 Task: Set the "RIST reorder buffer (ms)" for "RIST INPUT" to 70.
Action: Mouse moved to (106, 14)
Screenshot: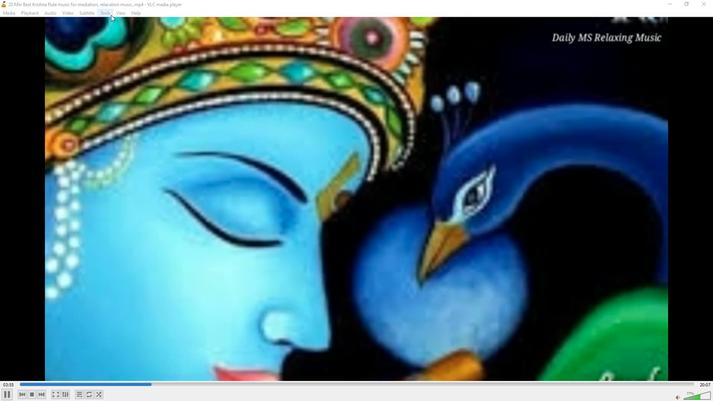 
Action: Mouse pressed left at (106, 14)
Screenshot: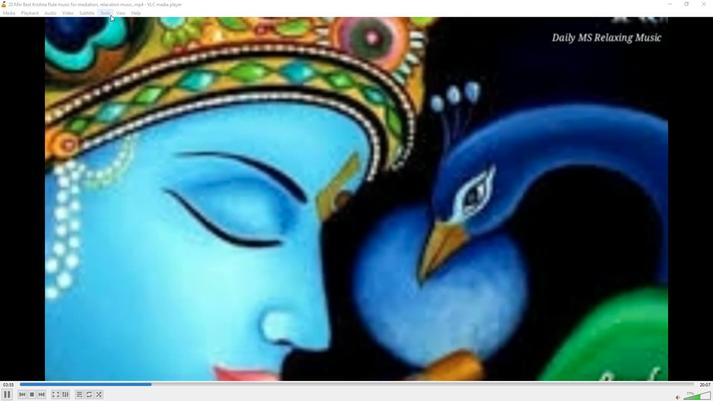 
Action: Mouse moved to (119, 103)
Screenshot: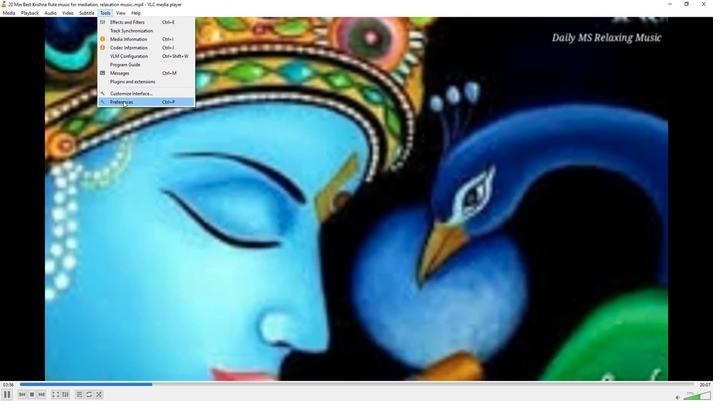 
Action: Mouse pressed left at (119, 103)
Screenshot: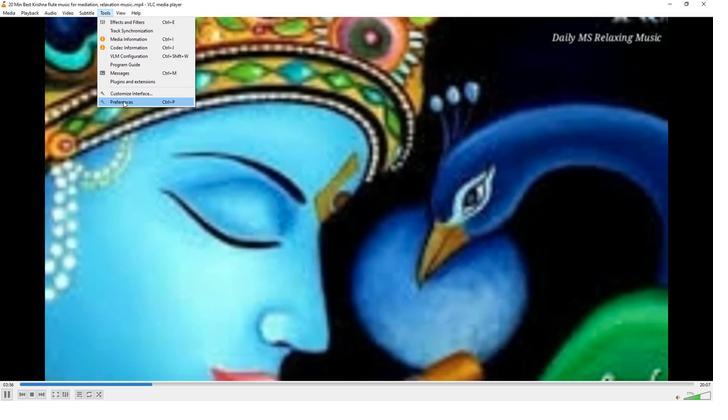 
Action: Mouse moved to (237, 339)
Screenshot: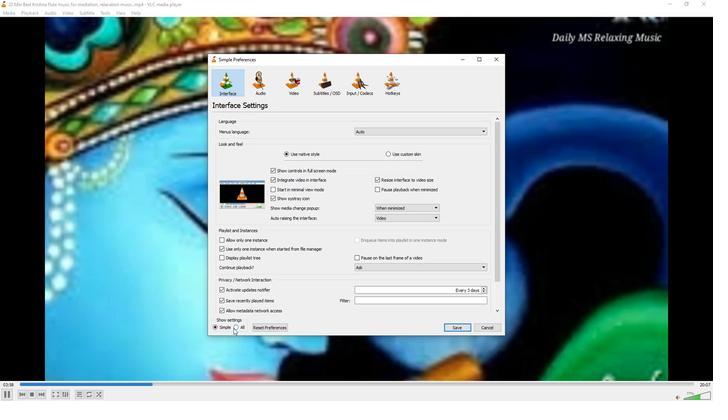 
Action: Mouse pressed left at (237, 339)
Screenshot: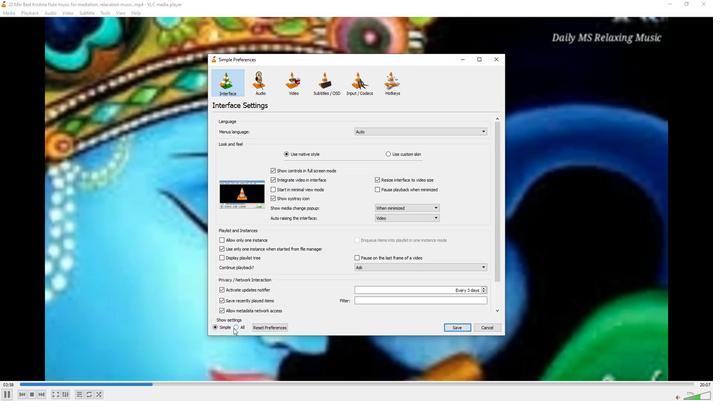 
Action: Mouse moved to (228, 206)
Screenshot: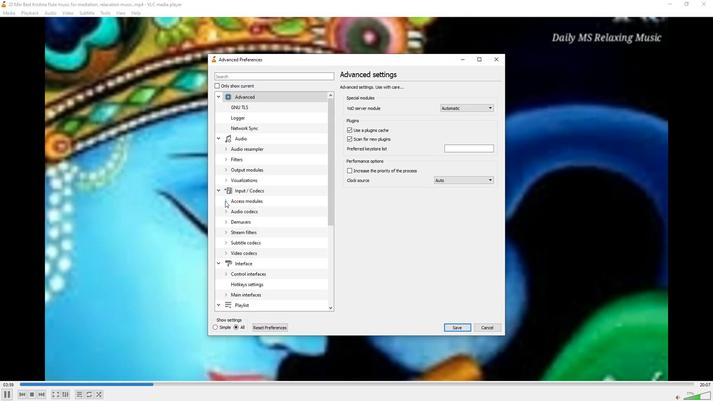 
Action: Mouse pressed left at (228, 206)
Screenshot: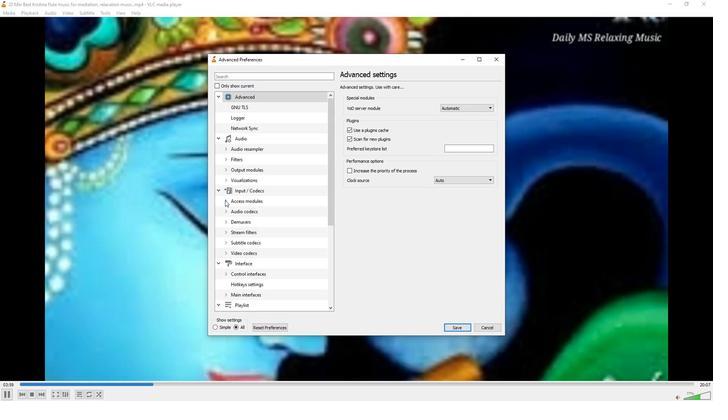 
Action: Mouse moved to (246, 261)
Screenshot: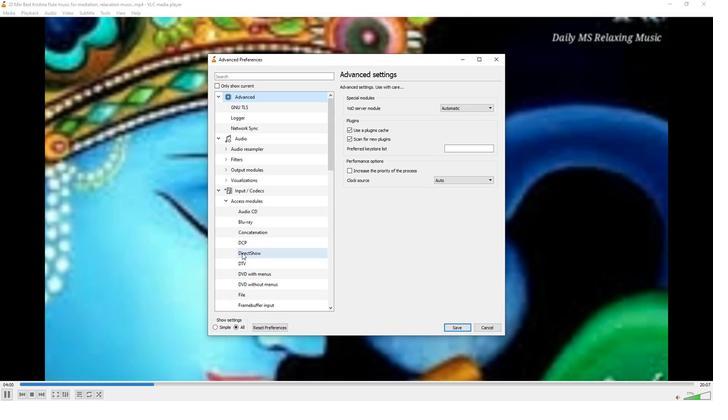 
Action: Mouse scrolled (246, 261) with delta (0, 0)
Screenshot: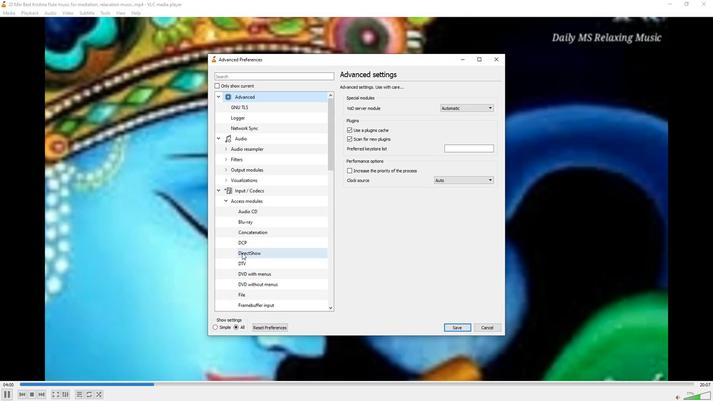 
Action: Mouse moved to (250, 291)
Screenshot: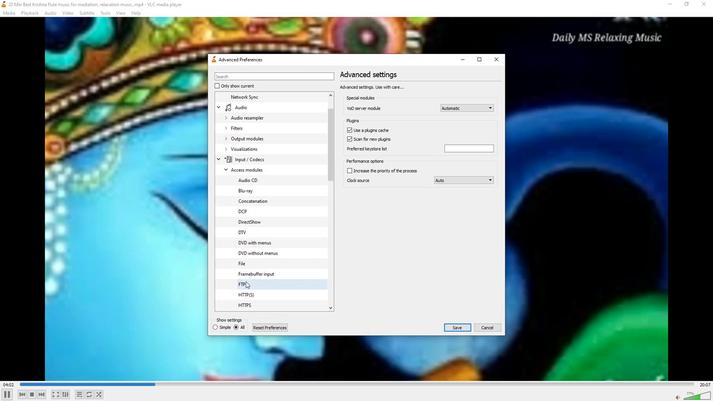 
Action: Mouse scrolled (250, 290) with delta (0, 0)
Screenshot: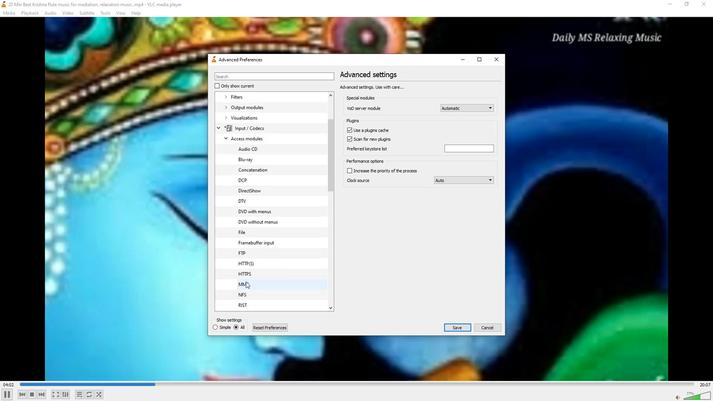 
Action: Mouse moved to (252, 317)
Screenshot: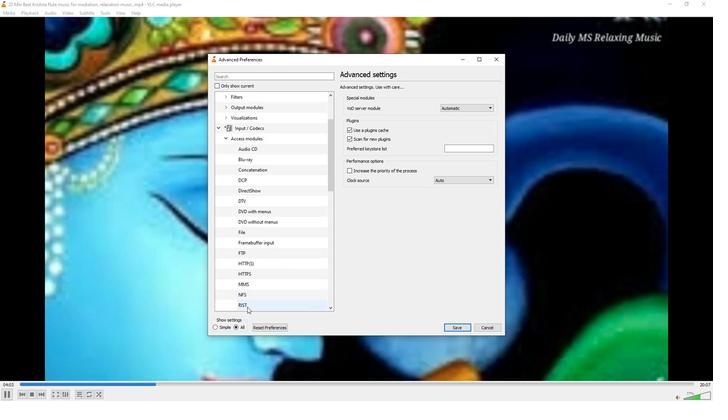 
Action: Mouse pressed left at (252, 317)
Screenshot: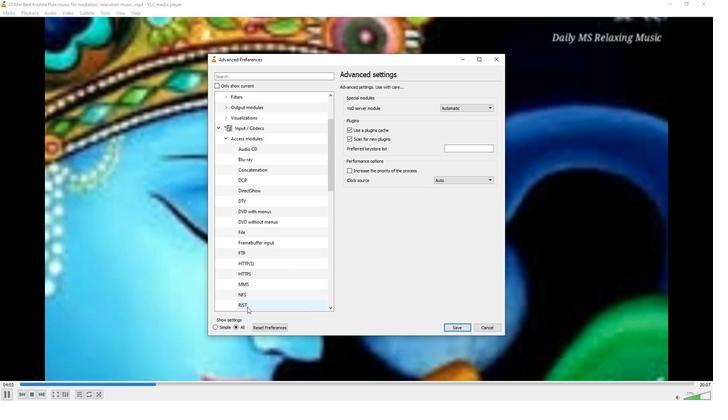 
Action: Mouse moved to (518, 145)
Screenshot: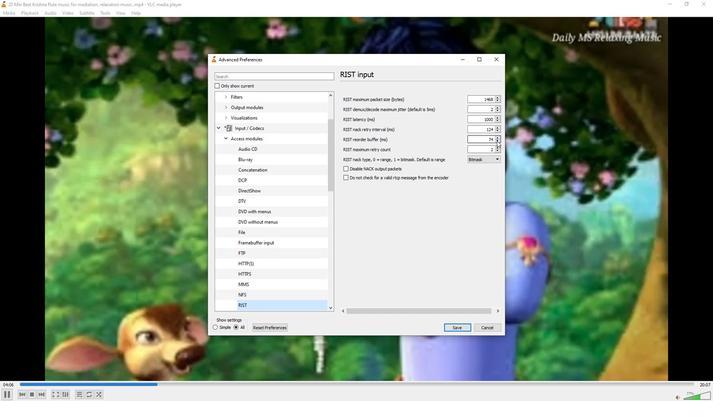 
Action: Mouse pressed left at (518, 145)
Screenshot: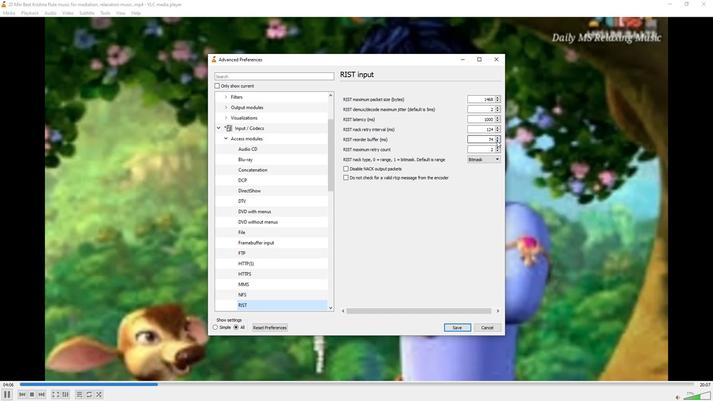 
Action: Mouse moved to (518, 145)
Screenshot: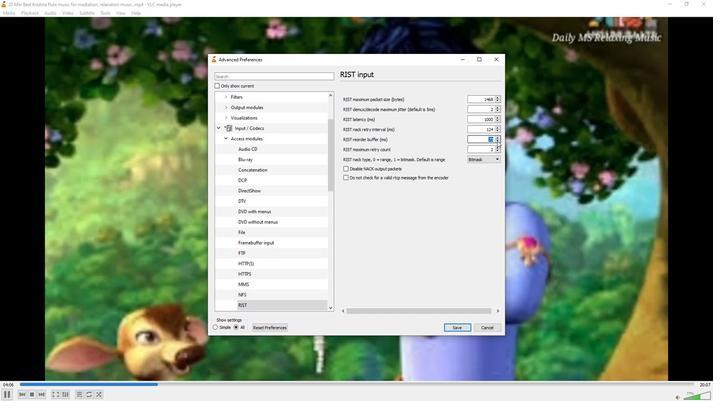 
Action: Mouse pressed left at (518, 145)
Screenshot: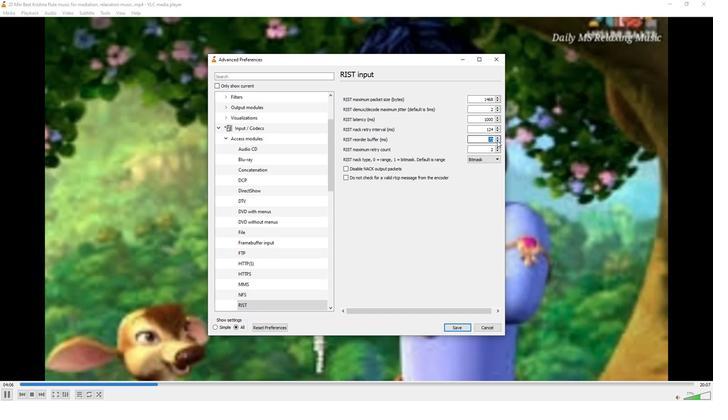 
Action: Mouse pressed left at (518, 145)
Screenshot: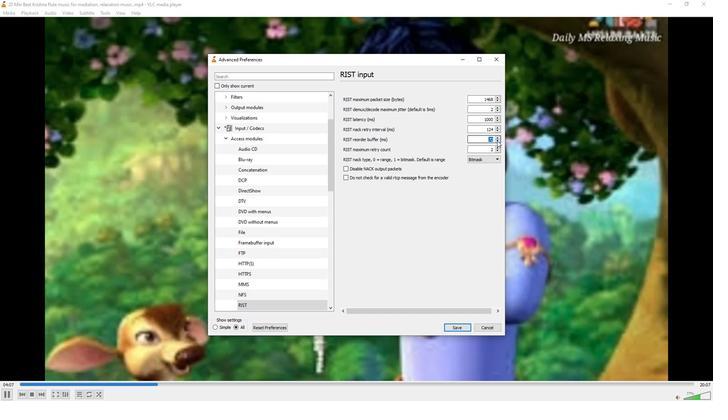 
Action: Mouse pressed left at (518, 145)
Screenshot: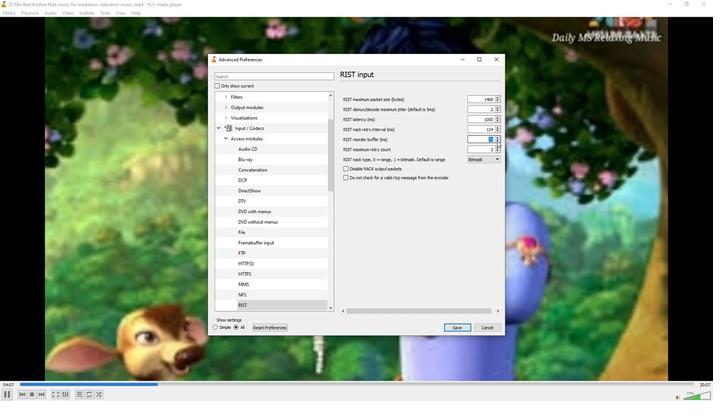
Action: Mouse moved to (491, 209)
Screenshot: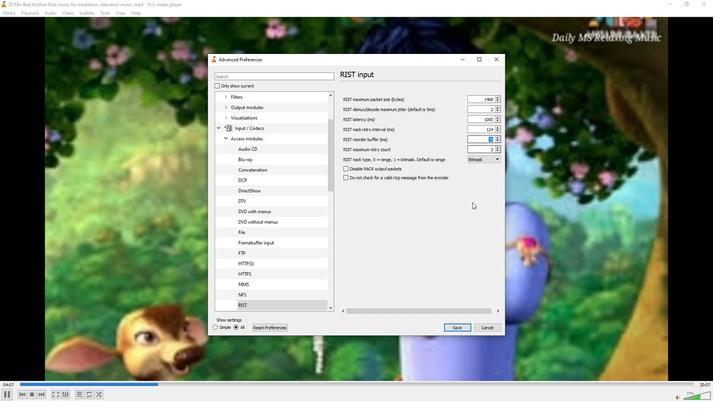 
Action: Mouse pressed left at (491, 209)
Screenshot: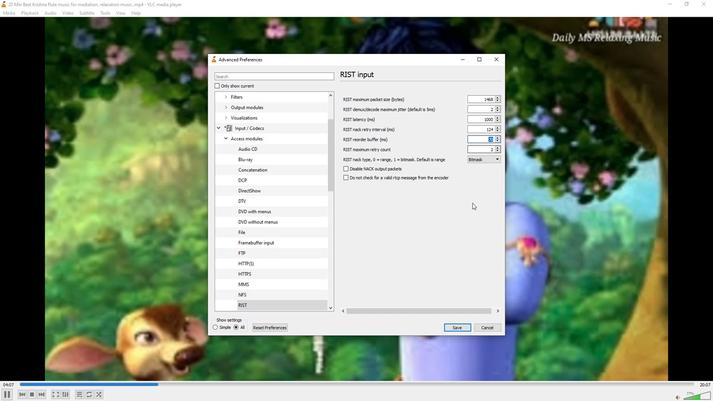 
